 Task: open an excel sheet and write heading  Financial WizardAdd Categories in a column and its values below  'Income, Income, Income, Expenses, Expenses, Expenses, Expenses, Expenses, Savings, Savings, Investments, Investments, Debt, Debt & Debt. 'Add Descriptions in next column and its values below  Salary, Freelance Work, Rental Income, Housing, Transportation, Groceries, Utilities, Entertainment, Emergency Fund, Retirement, Stocks, Mutual Funds, Credit Card 1, Credit Card 2 & Student Loan. Add Amount in next column and its values below  $5,000, $1,200, $500, $1,200, $300, $400, $200, $150, $500, $1,000, $500, $300, $200, $100 & $300. Save page DebtTracker logbook
Action: Mouse moved to (98, 128)
Screenshot: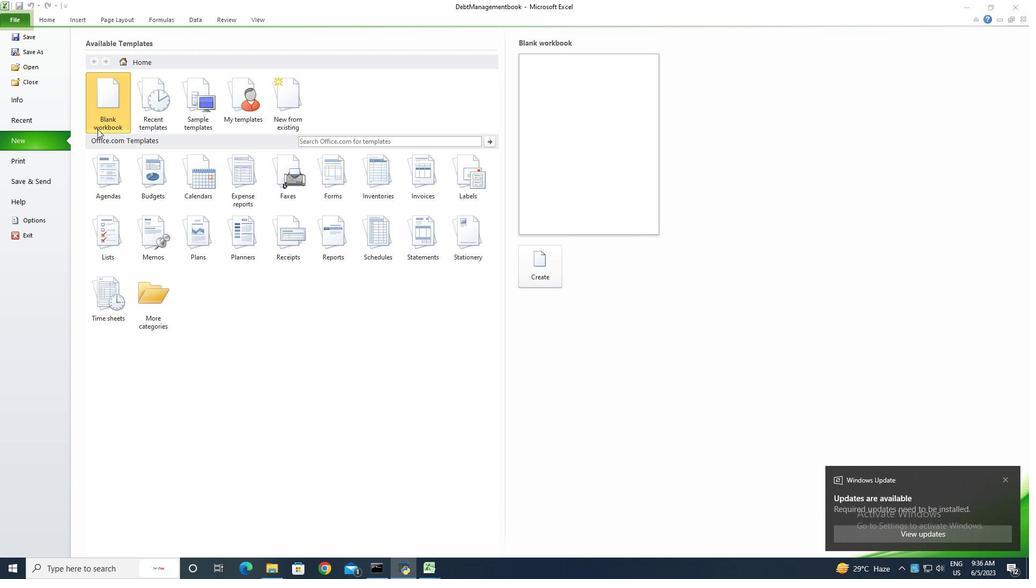 
Action: Mouse pressed left at (98, 128)
Screenshot: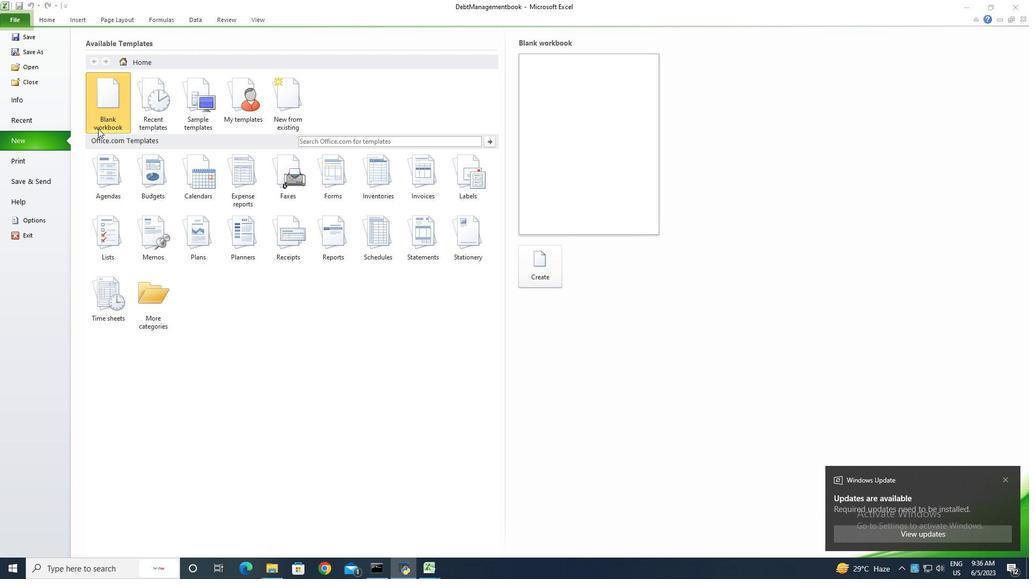 
Action: Mouse moved to (530, 265)
Screenshot: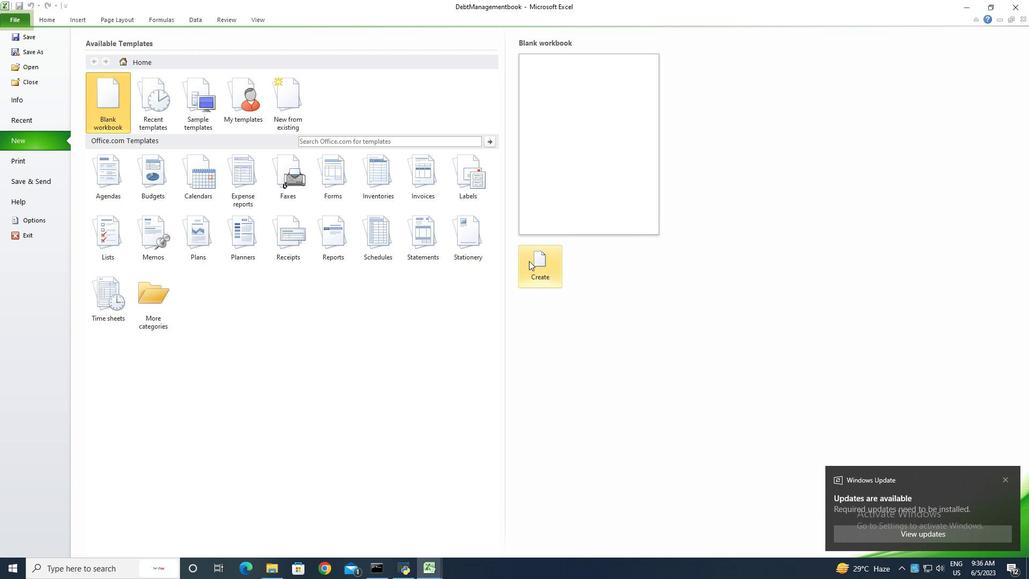 
Action: Mouse pressed left at (530, 265)
Screenshot: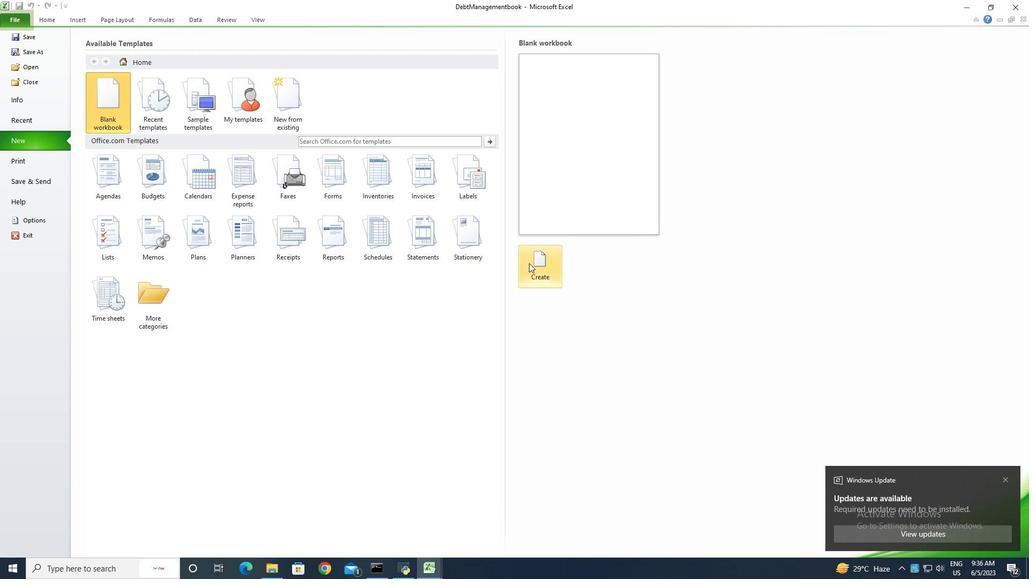 
Action: Key pressed <Key.shift><Key.shift>Financial<Key.space><Key.shift><Key.shift><Key.shift><Key.shift>Wizard<Key.enter><Key.shift><Key.shift><Key.shift><Key.shift>Categories<Key.enter><Key.shift><Key.shift><Key.shift><Key.shift><Key.shift><Key.shift><Key.shift><Key.shift><Key.shift><Key.shift><Key.shift><Key.shift><Key.shift><Key.shift><Key.shift><Key.shift>Income<Key.enter><Key.shift>Income<Key.enter><Key.shift>Income<Key.enter><Key.shift>Expenses<Key.enter><Key.shift>Expenses<Key.enter><Key.shift>Expenses<Key.enter><Key.shift><Key.shift><Key.shift><Key.shift><Key.shift><Key.shift>Expenses<Key.enter><Key.shift>Expenses<Key.enter><Key.shift>Savings<Key.enter><Key.shift>Savings<Key.enter><Key.shift>Investments<Key.enter><Key.shift><Key.shift>Investmn<Key.backspace>ents<Key.enter><Key.shift><Key.shift><Key.shift><Key.shift><Key.shift><Key.shift><Key.shift>Debt<Key.enter><Key.shift>Debt<Key.enter><Key.shift><Key.shift><Key.shift><Key.shift><Key.shift>Debt<Key.enter>
Screenshot: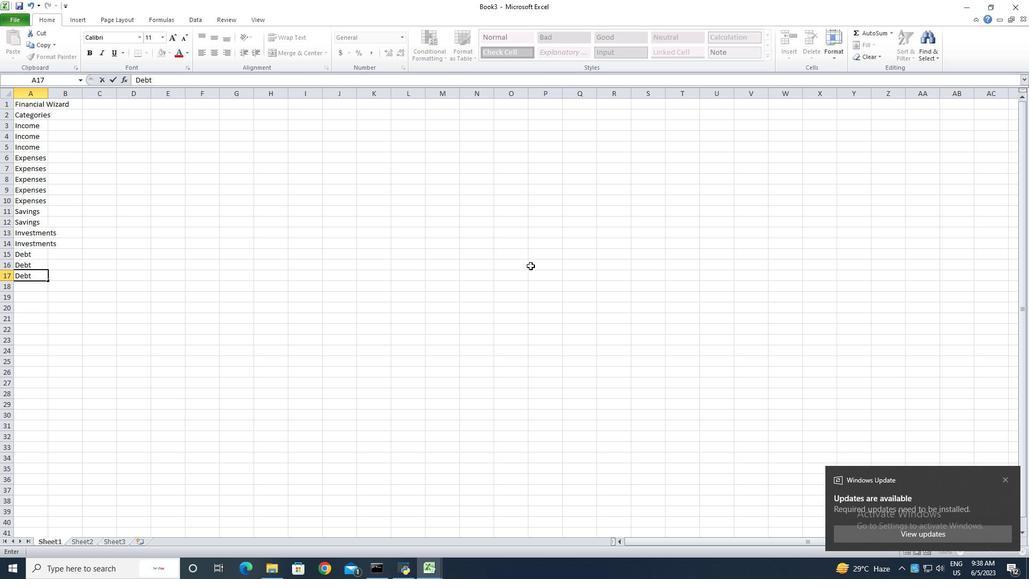 
Action: Mouse moved to (47, 94)
Screenshot: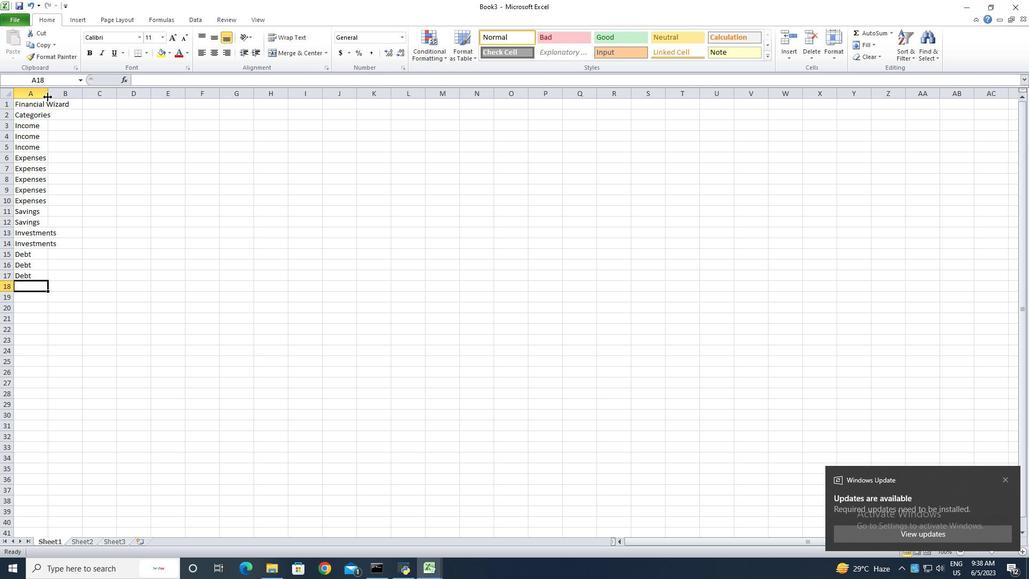 
Action: Mouse pressed left at (47, 94)
Screenshot: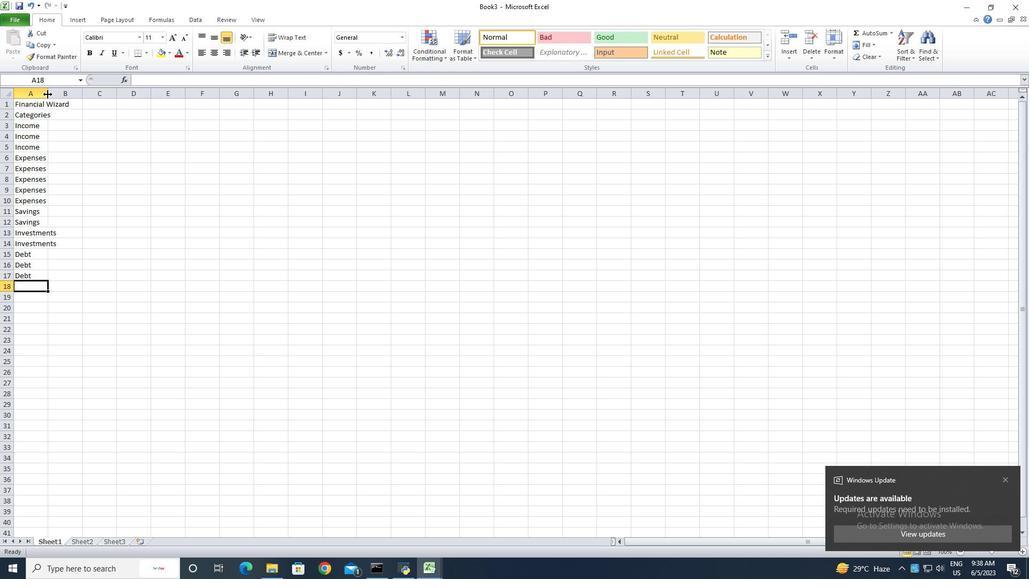 
Action: Mouse pressed left at (47, 94)
Screenshot: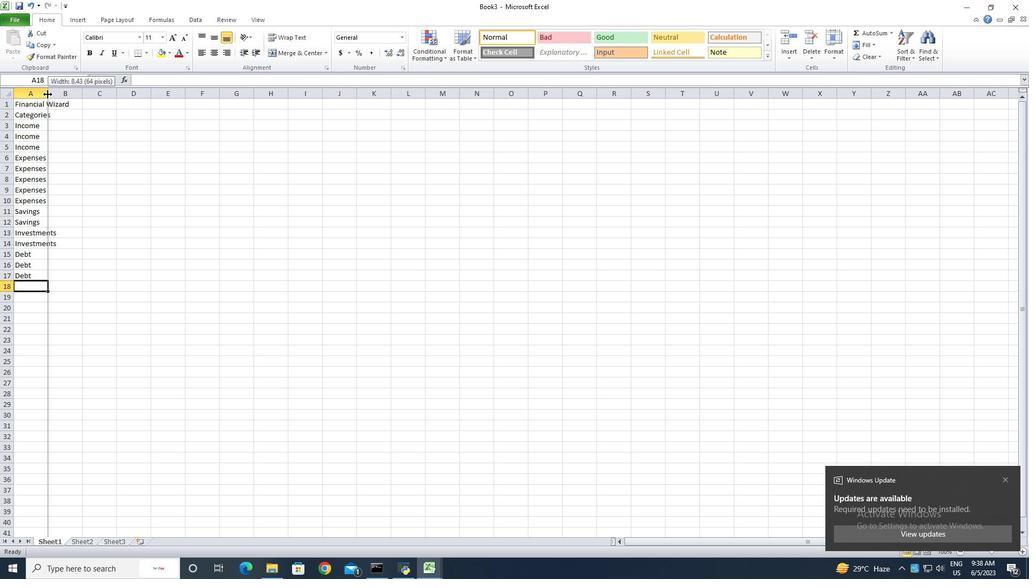 
Action: Mouse moved to (84, 114)
Screenshot: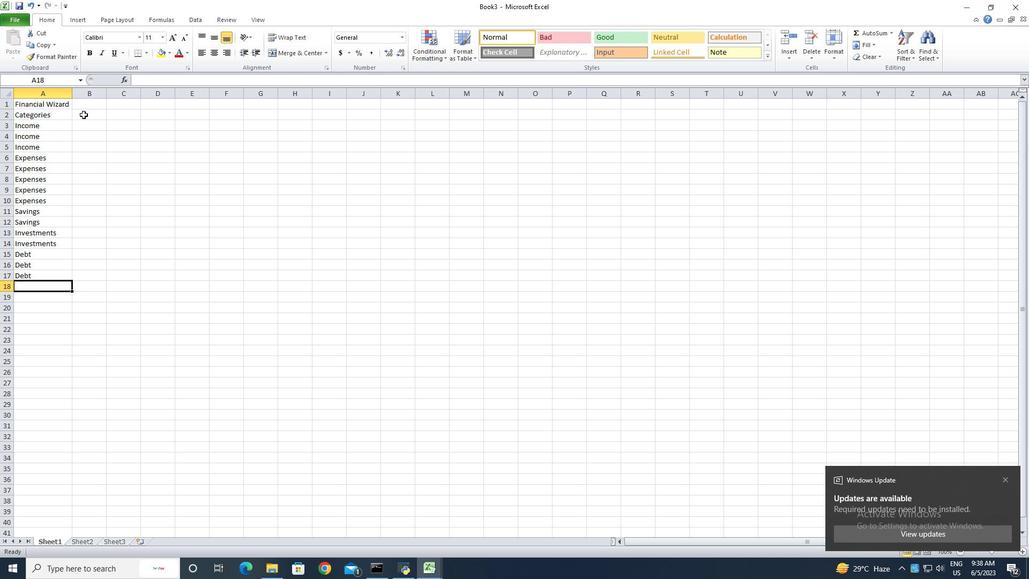 
Action: Mouse pressed left at (84, 114)
Screenshot: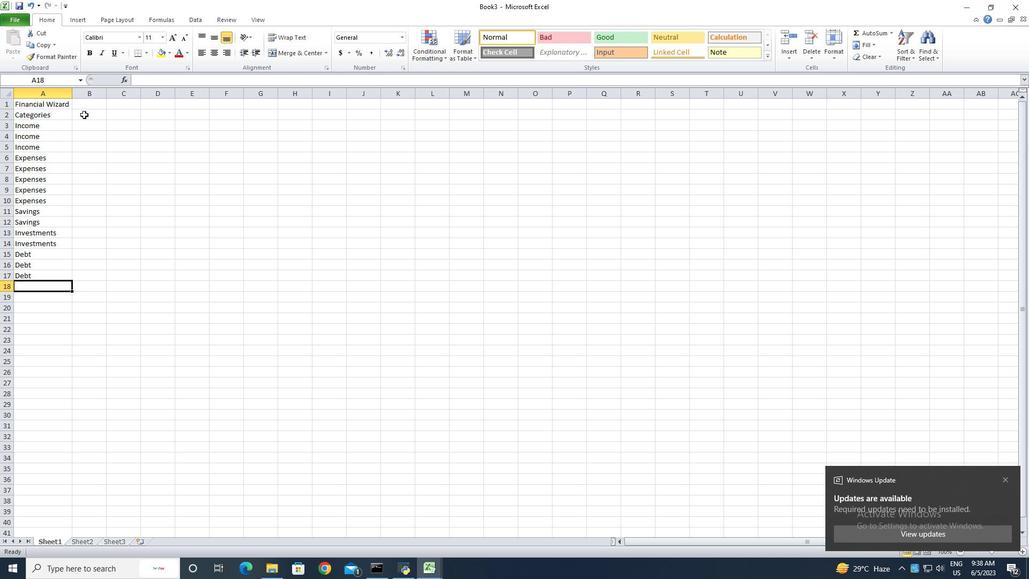 
Action: Key pressed <Key.shift><Key.shift><Key.shift><Key.shift><Key.shift><Key.shift><Key.shift>Descriptions<Key.enter><Key.shift><Key.shift><Key.shift><Key.shift><Key.shift><Key.shift>Salary<Key.enter><Key.shift>G<Key.backspace><Key.shift>Freelance<Key.space><Key.shift>Work<Key.enter><Key.shift><Key.shift>Rental<Key.space><Key.shift>Income<Key.enter><Key.shift>Housing<Key.enter><Key.shift>Transportation<Key.enter><Key.shift>Groceries<Key.enter><Key.shift><Key.shift><Key.shift><Key.shift><Key.shift><Key.shift><Key.shift><Key.shift>Utilities<Key.enter><Key.shift>Entertainment<Key.enter><Key.shift>Emergency<Key.shift><Key.space><Key.shift>Fund<Key.enter><Key.shift><Key.shift><Key.shift><Key.shift><Key.shift><Key.shift>Retirement<Key.space><Key.shift>Sto<Key.backspace><Key.backspace><Key.backspace><Key.backspace><Key.enter><Key.shift>Stocks<Key.enter><Key.shift>Mi<Key.backspace>utual<Key.space><Key.shift>Funds<Key.enter><Key.shift>Cri<Key.backspace>edit<Key.space><Key.shift>Card<Key.space>1<Key.enter><Key.shift><Key.shift><Key.shift><Key.shift>Credit<Key.space><Key.shift>Card<Key.space>2<Key.enter><Key.shift>Student<Key.space><Key.shift><Key.shift><Key.shift><Key.shift><Key.shift><Key.shift><Key.shift>Looan<Key.enter>
Screenshot: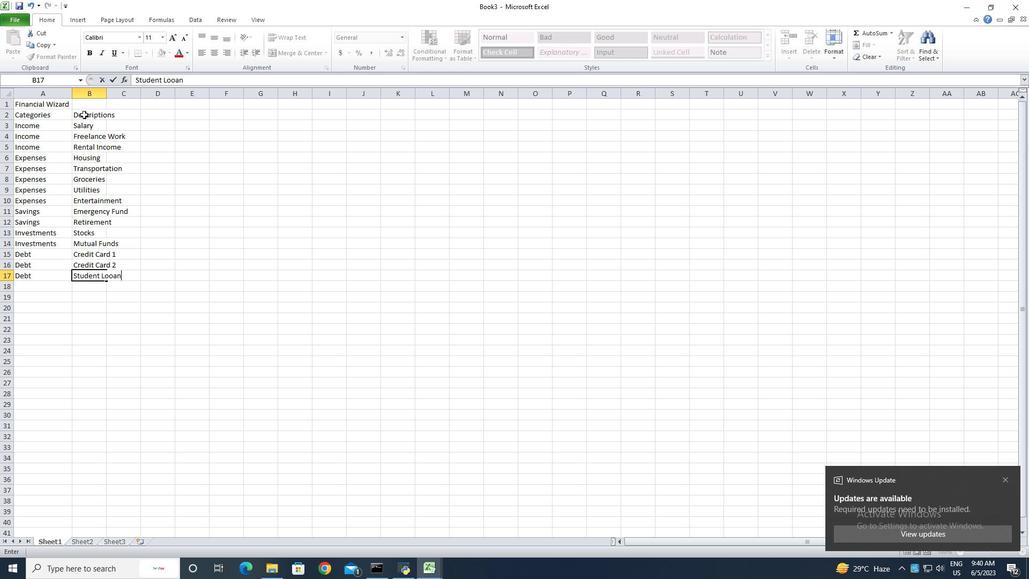 
Action: Mouse moved to (107, 96)
Screenshot: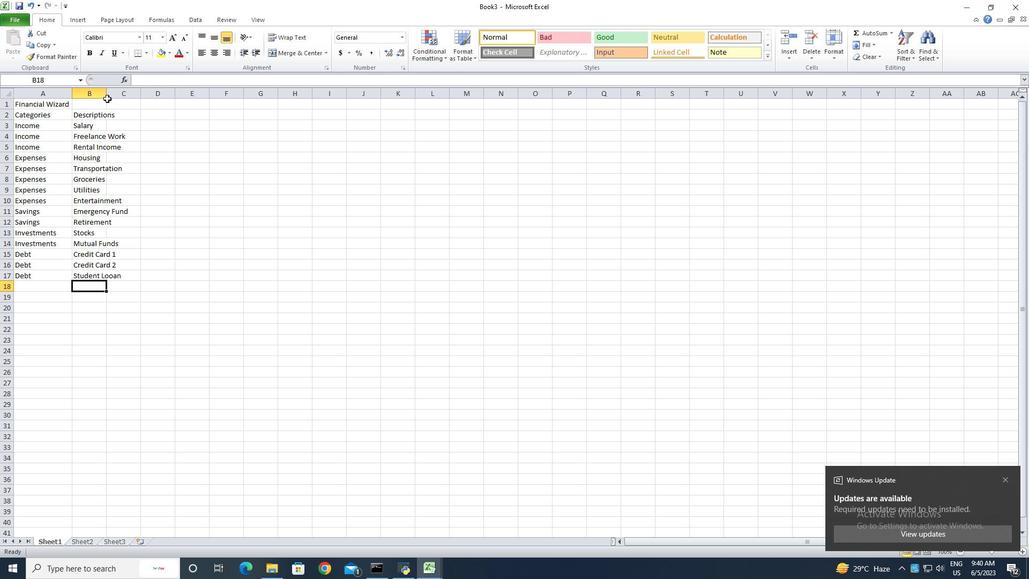 
Action: Mouse pressed left at (107, 96)
Screenshot: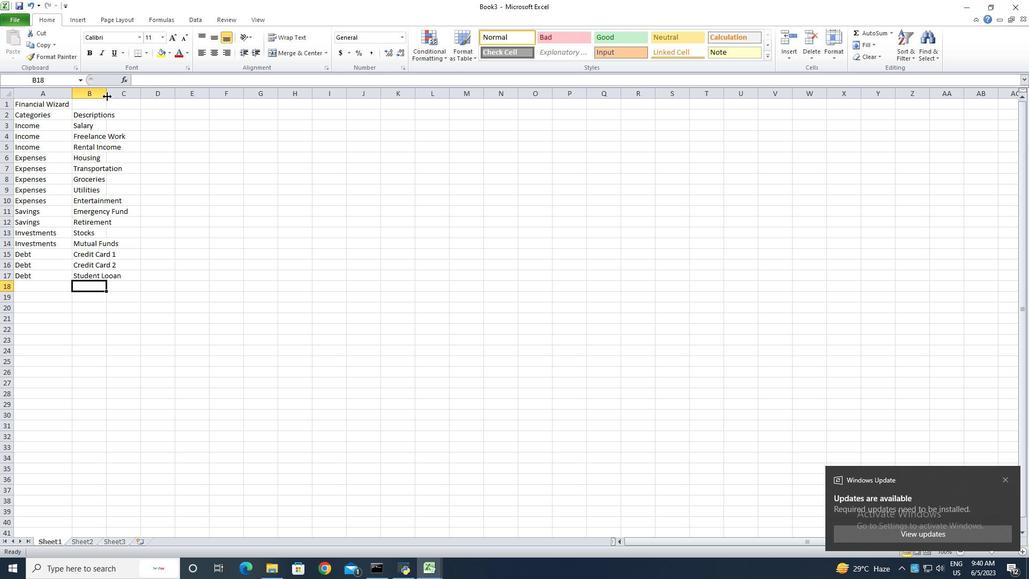 
Action: Mouse pressed left at (107, 96)
Screenshot: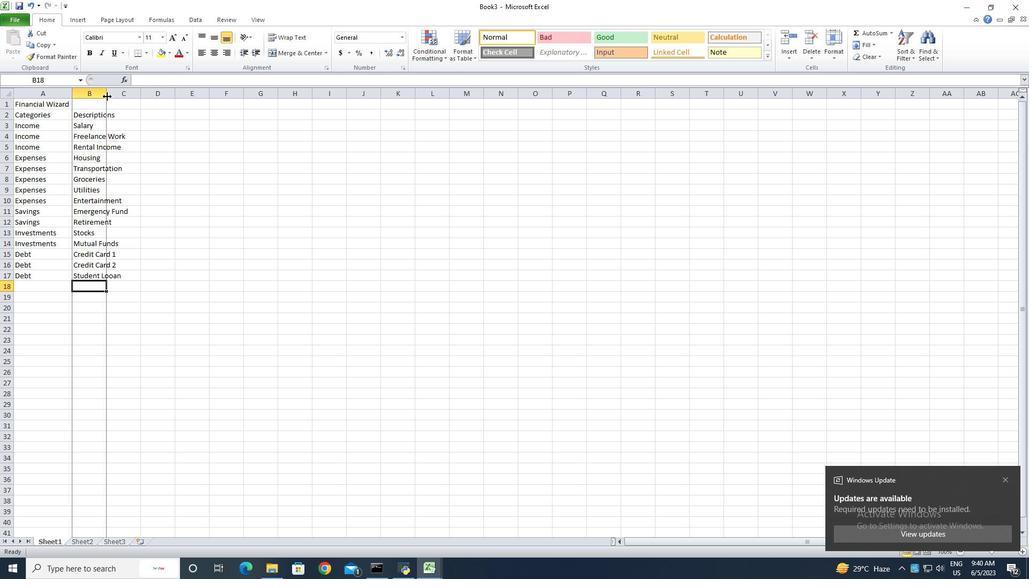 
Action: Mouse moved to (144, 116)
Screenshot: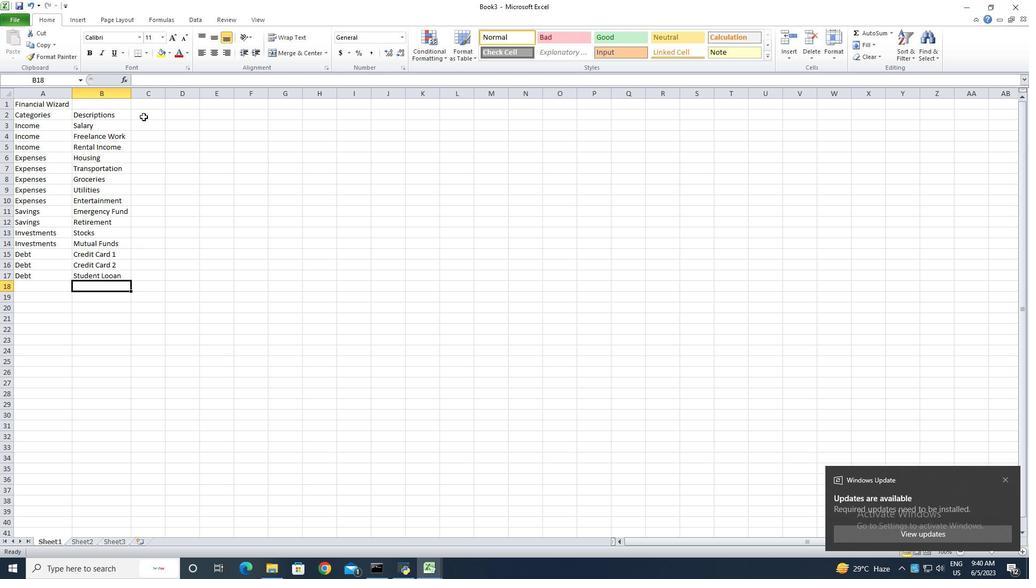 
Action: Mouse pressed left at (144, 116)
Screenshot: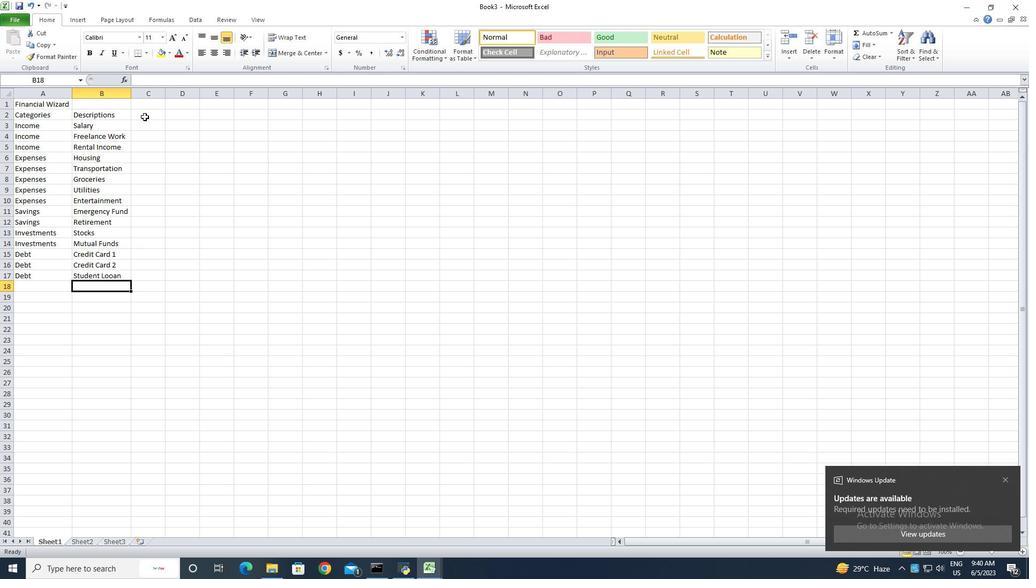 
Action: Key pressed <Key.shift>Amounb<Key.backspace><Key.backspace>nt
Screenshot: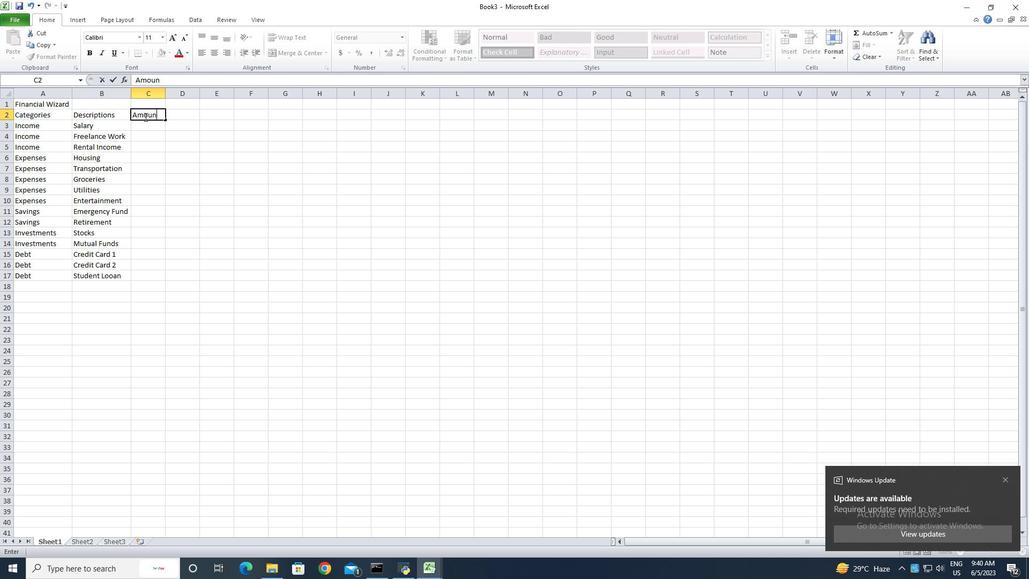 
Action: Mouse moved to (238, 0)
Screenshot: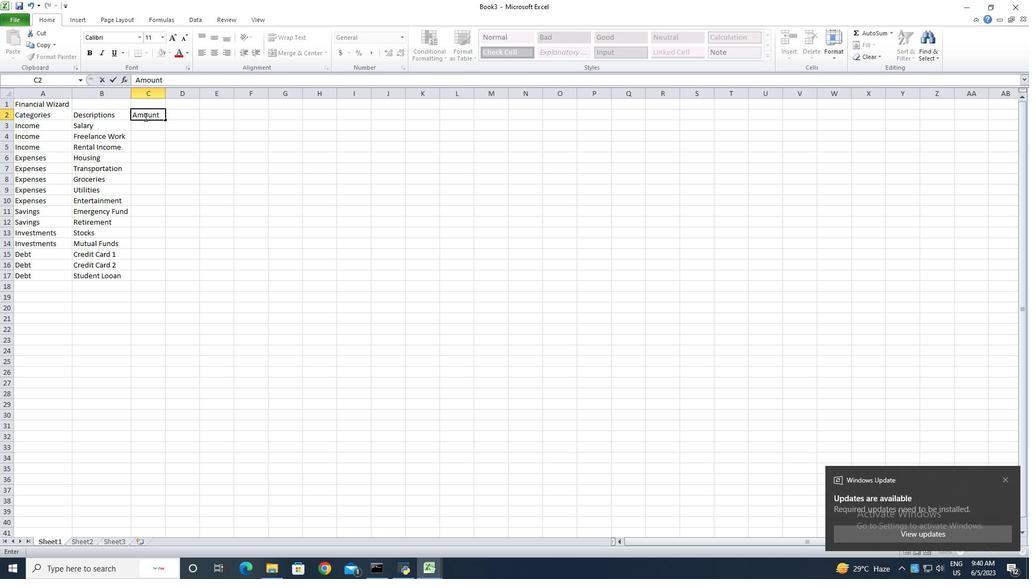 
Action: Key pressed <Key.enter><Key.shift><Key.shift><Key.shift><Key.shift><Key.shift><Key.shift><Key.shift><Key.shift><Key.shift><<12>><Key.shift>5000<Key.enter>1200<Key.enter>500<Key.enter>1200<Key.enter>300<Key.enter>400<Key.enter>200<Key.enter>150<Key.enter>500<Key.enter>1000<Key.enter>500<Key.enter>300<Key.enter>200<Key.enter>100<Key.enter>300
Screenshot: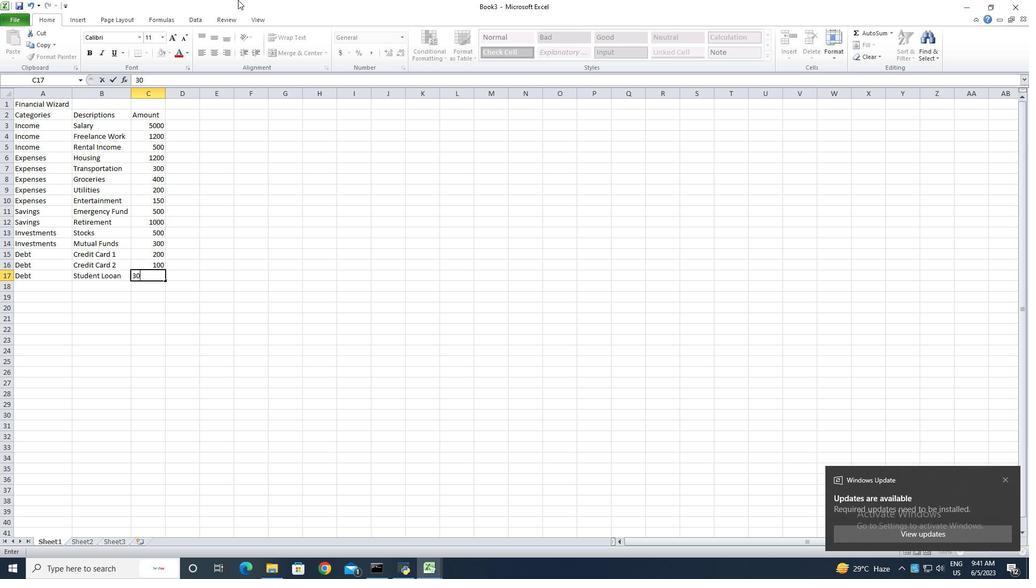 
Action: Mouse moved to (144, 125)
Screenshot: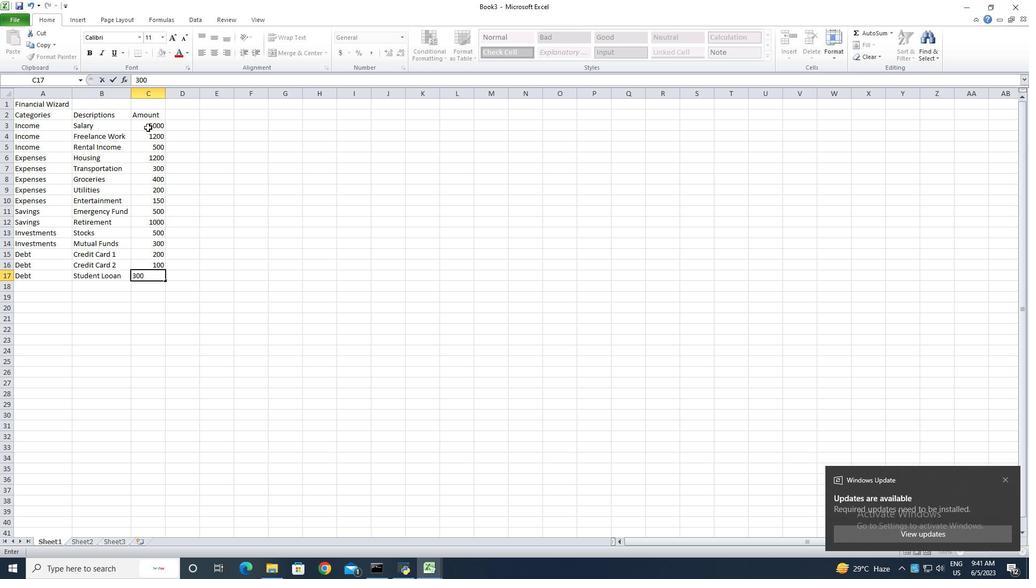 
Action: Mouse pressed left at (144, 125)
Screenshot: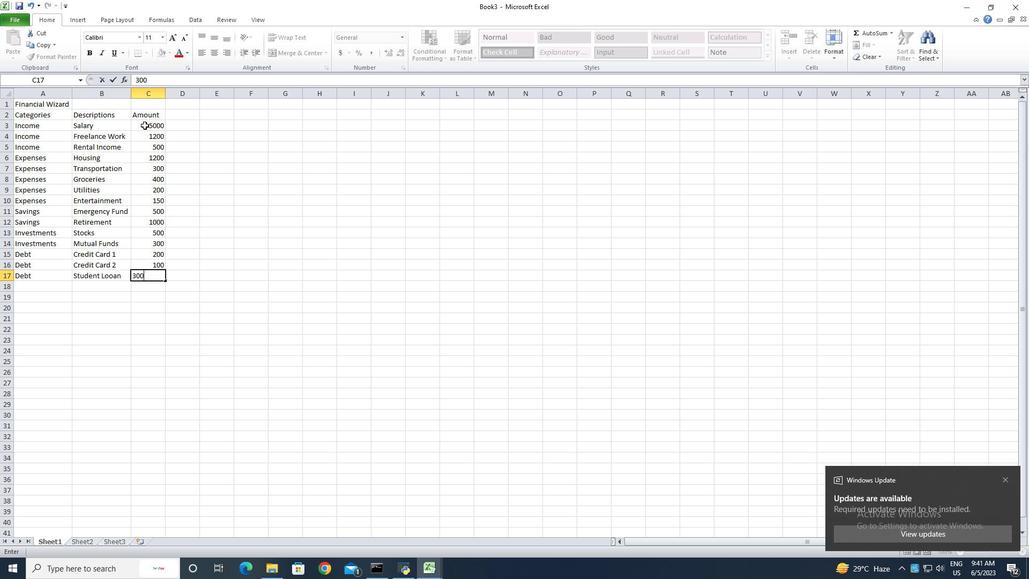 
Action: Mouse moved to (400, 35)
Screenshot: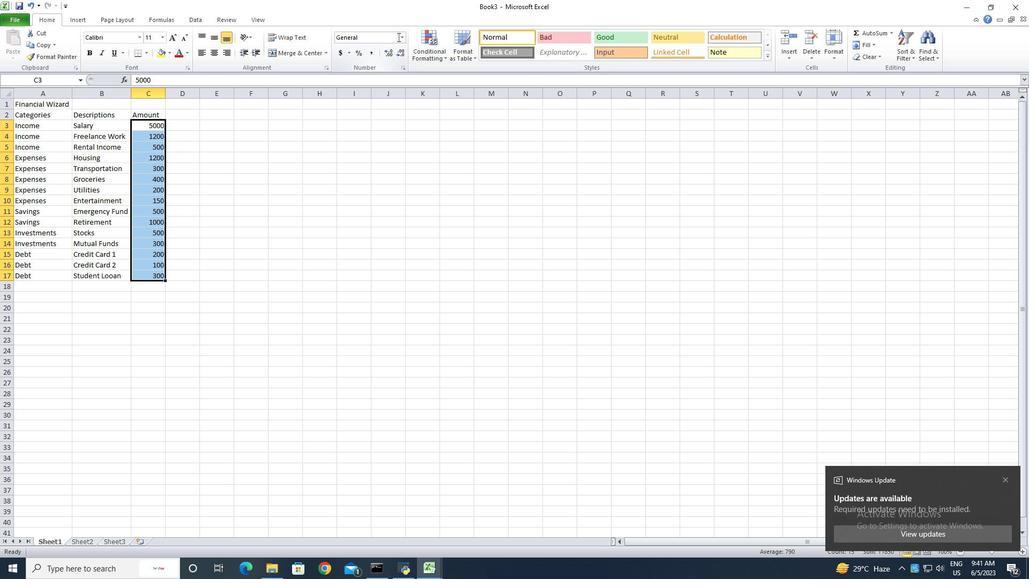 
Action: Mouse pressed left at (400, 35)
Screenshot: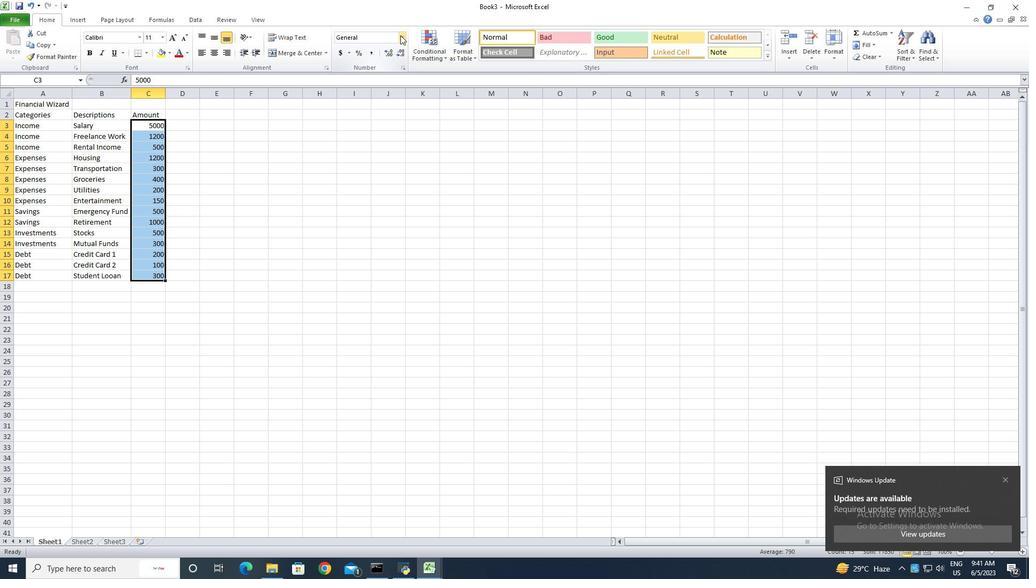 
Action: Mouse moved to (387, 312)
Screenshot: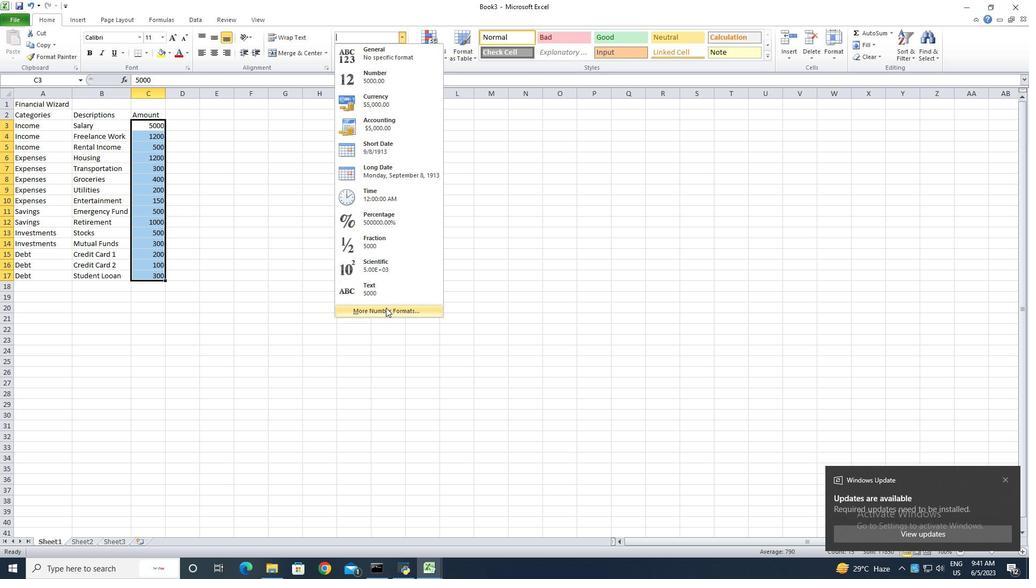 
Action: Mouse pressed left at (387, 312)
Screenshot: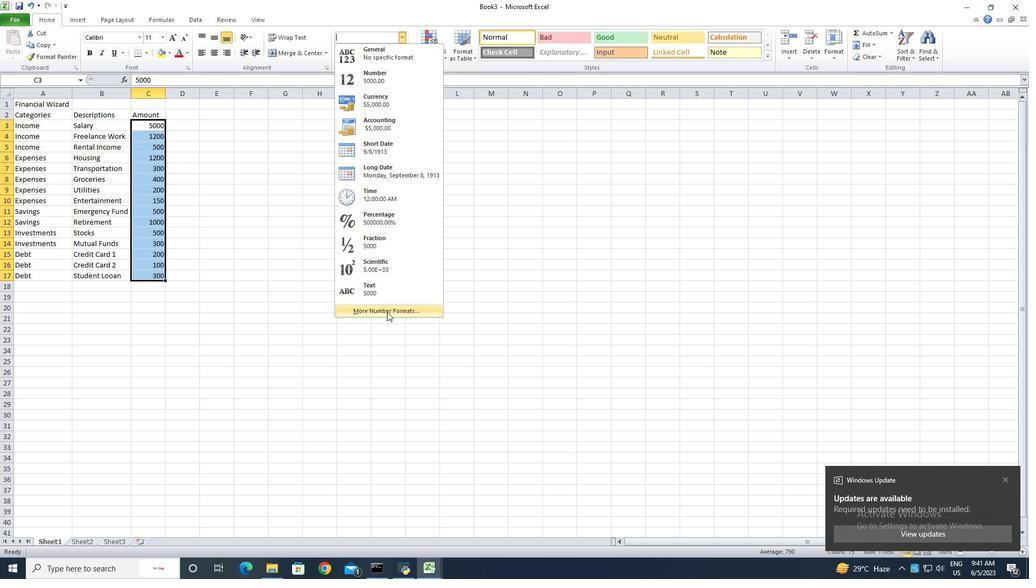 
Action: Mouse moved to (158, 199)
Screenshot: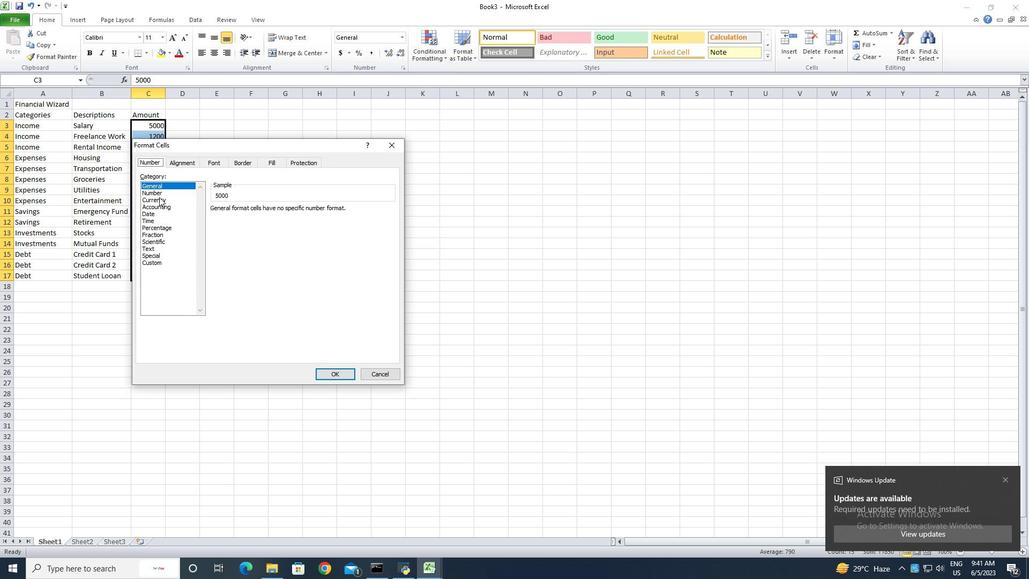 
Action: Mouse pressed left at (158, 199)
Screenshot: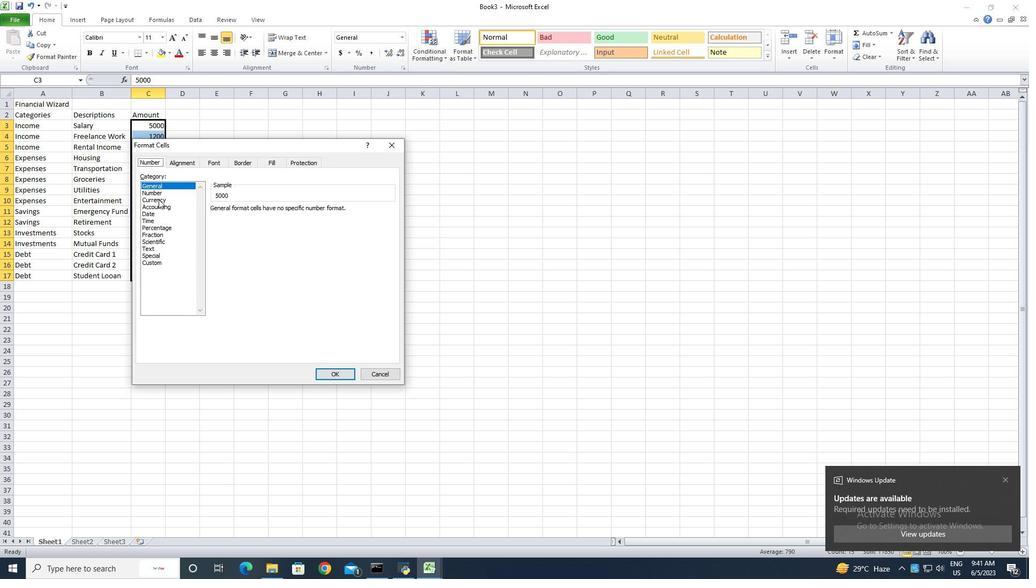 
Action: Mouse moved to (281, 211)
Screenshot: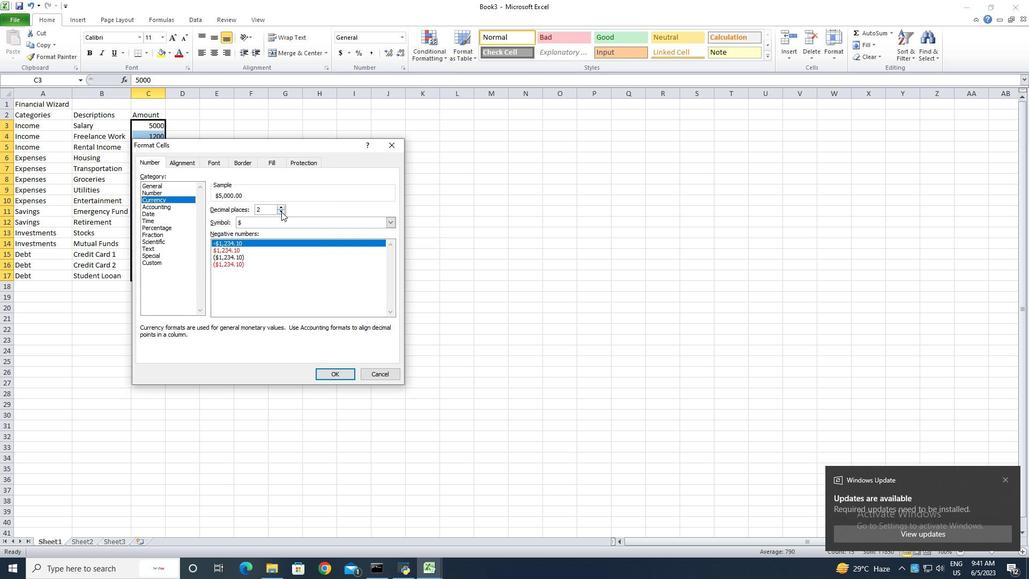 
Action: Mouse pressed left at (281, 211)
Screenshot: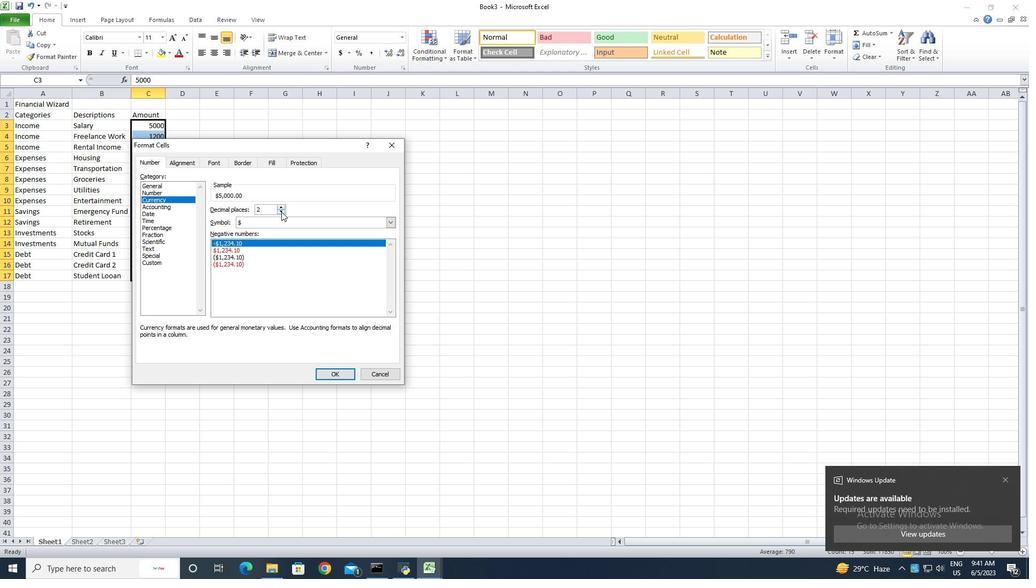 
Action: Mouse pressed left at (281, 211)
Screenshot: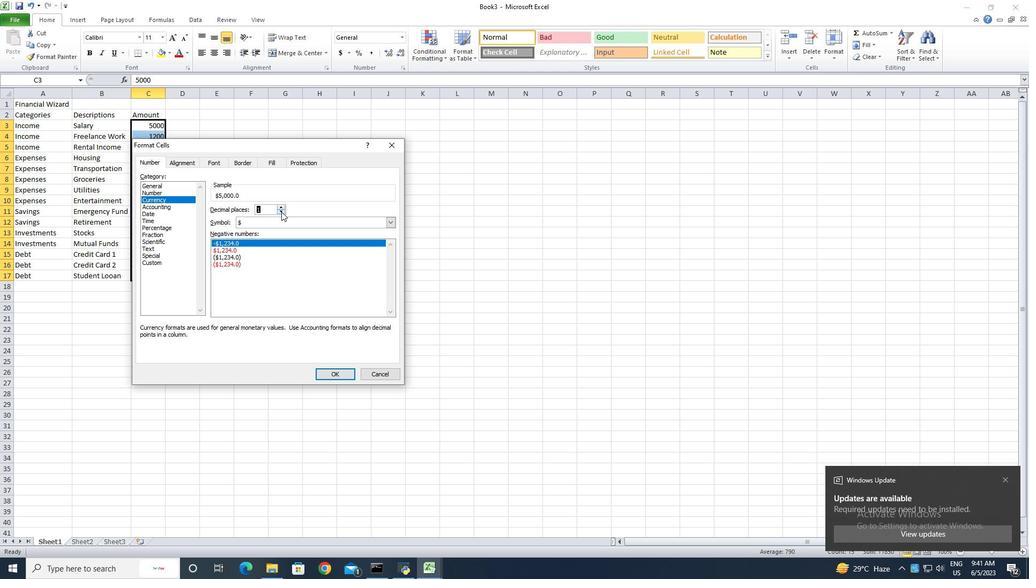 
Action: Mouse moved to (327, 371)
Screenshot: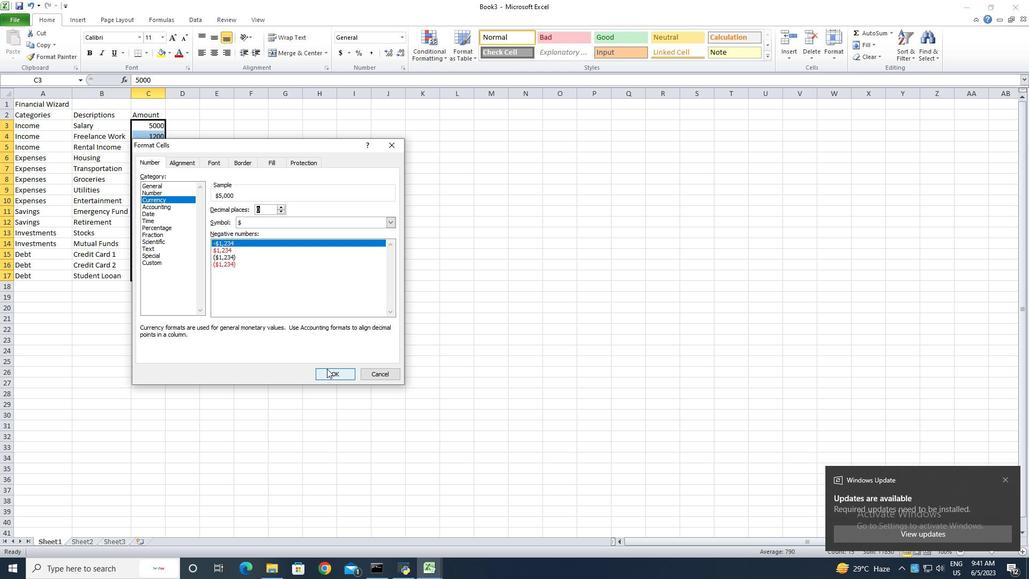 
Action: Mouse pressed left at (327, 371)
Screenshot: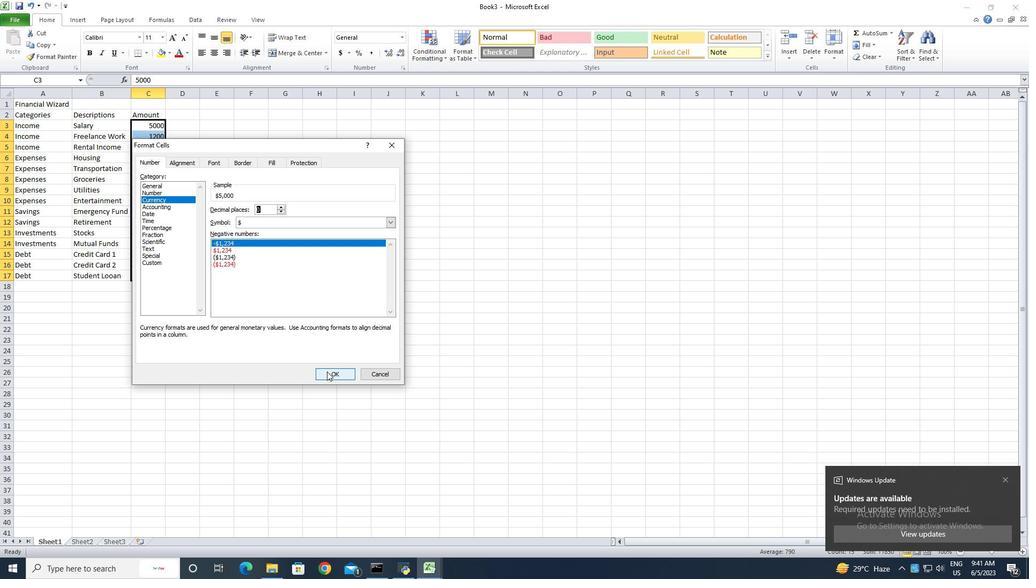 
Action: Mouse moved to (166, 94)
Screenshot: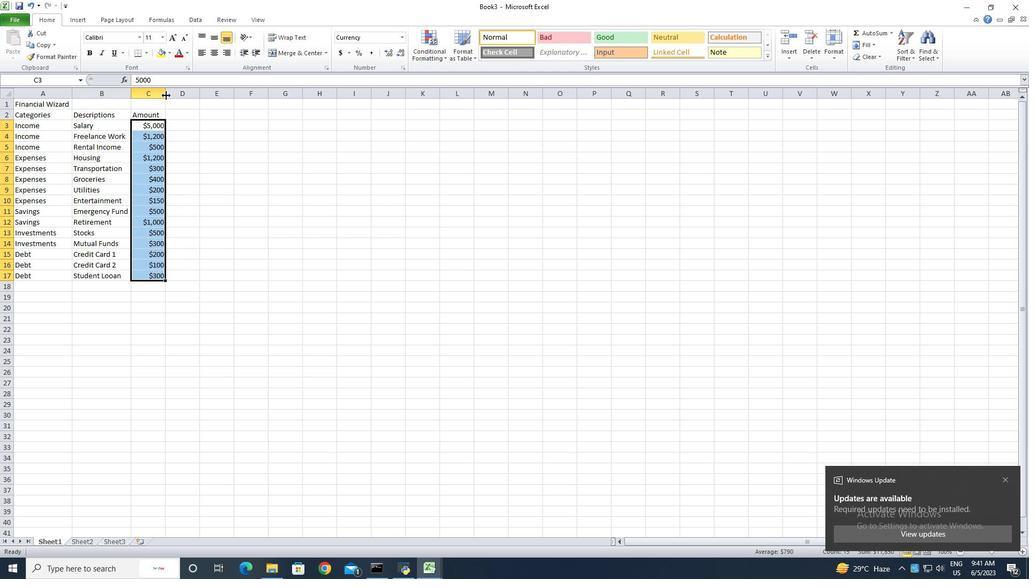 
Action: Mouse pressed left at (166, 94)
Screenshot: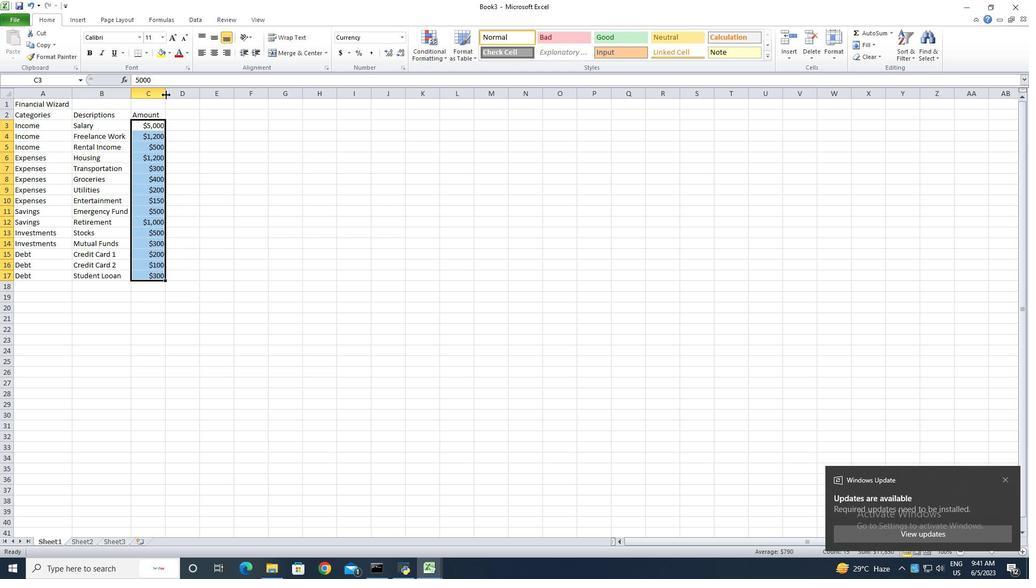 
Action: Mouse pressed left at (166, 94)
Screenshot: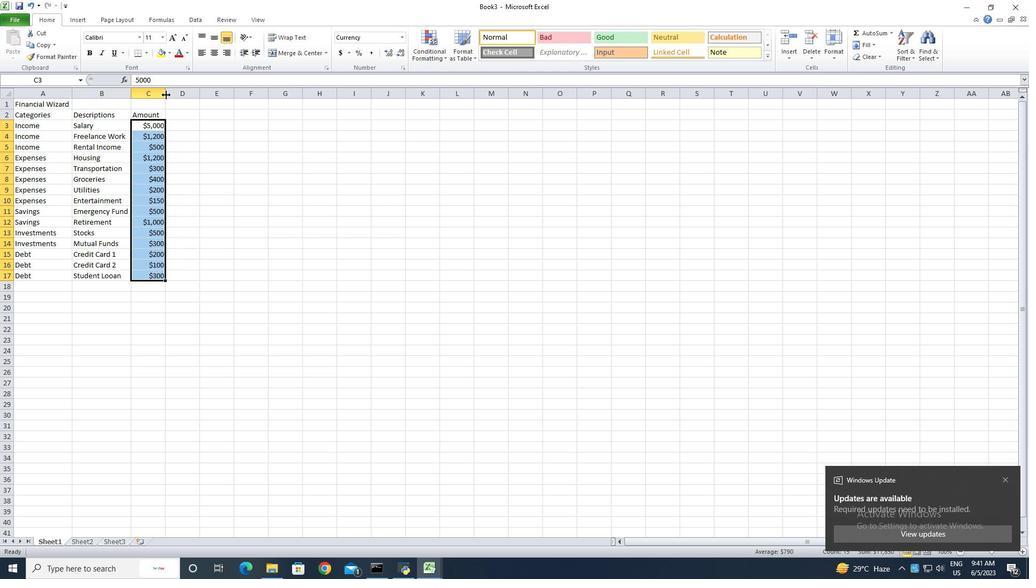 
Action: Mouse moved to (66, 104)
Screenshot: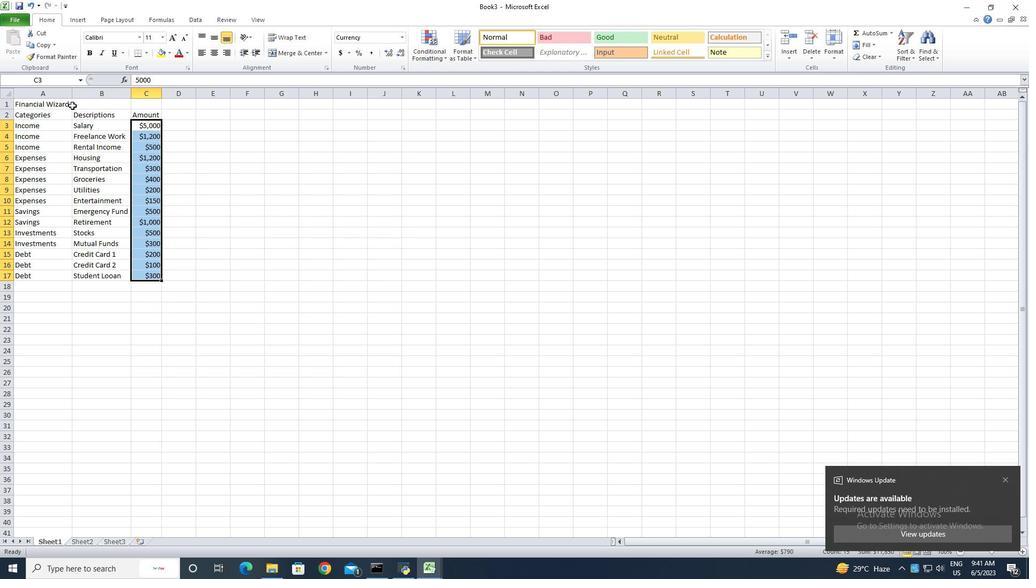 
Action: Mouse pressed left at (66, 104)
Screenshot: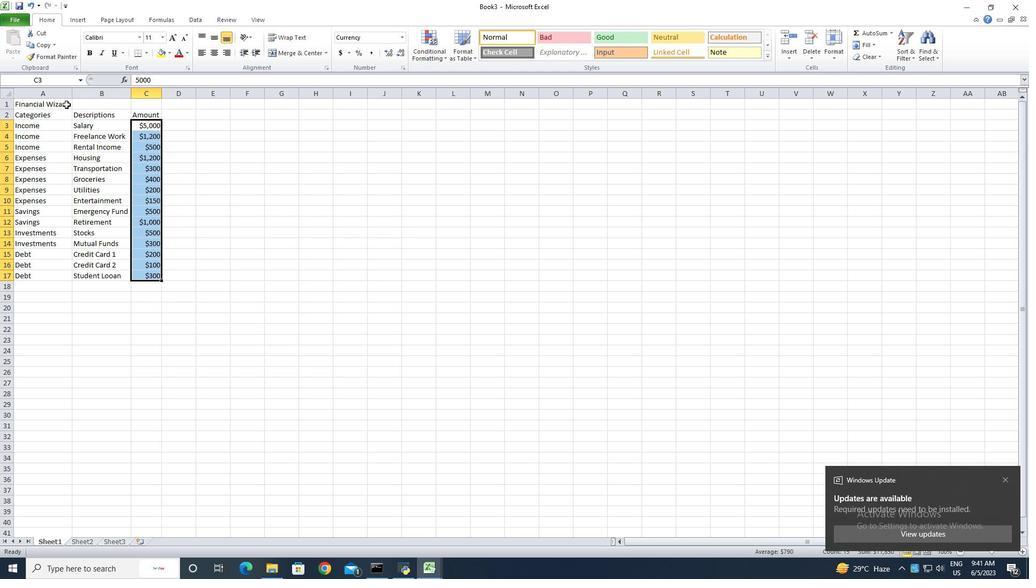 
Action: Mouse moved to (64, 105)
Screenshot: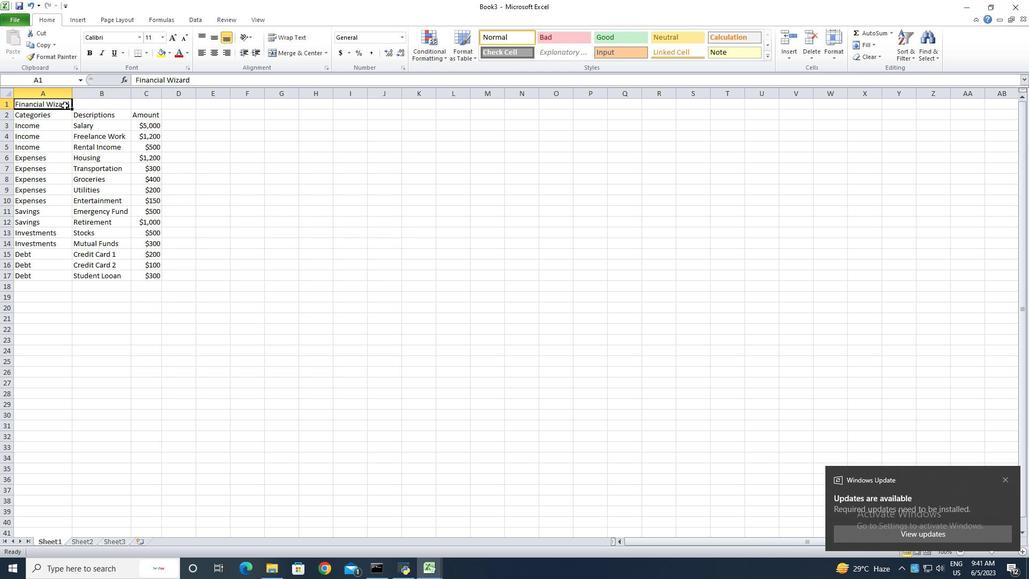 
Action: Mouse pressed left at (64, 105)
Screenshot: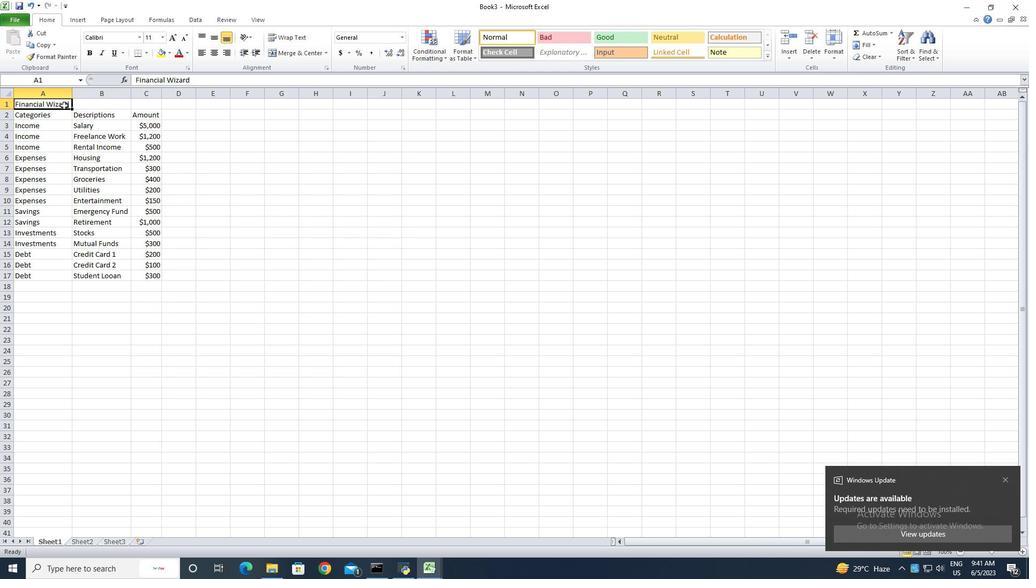 
Action: Mouse moved to (286, 52)
Screenshot: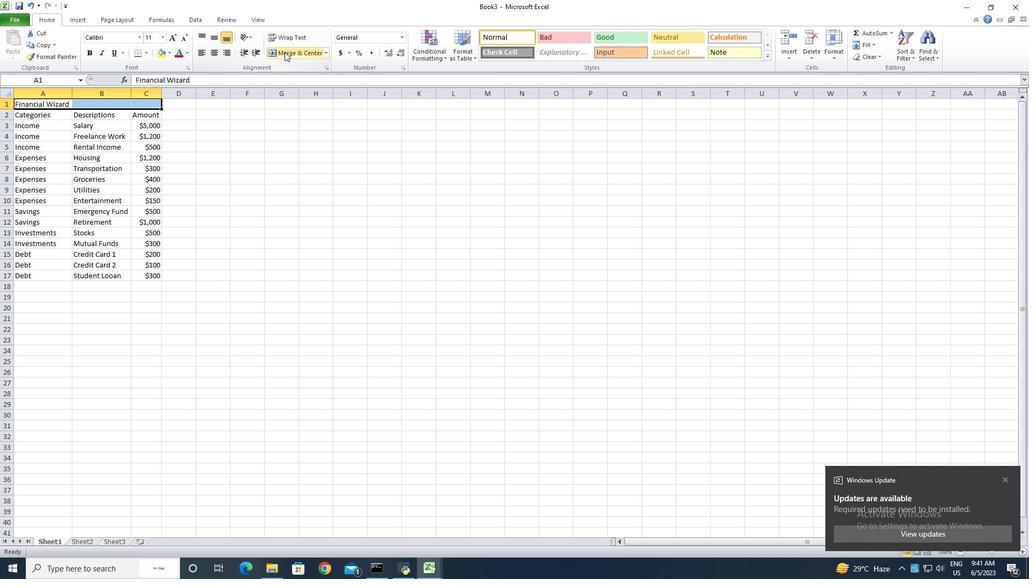 
Action: Mouse pressed left at (286, 52)
Screenshot: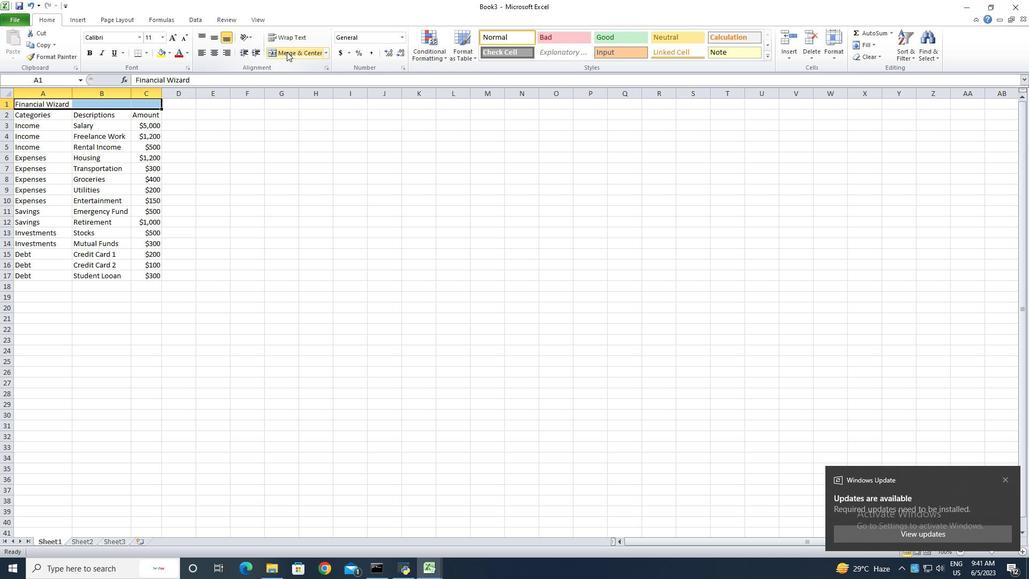 
Action: Mouse moved to (21, 20)
Screenshot: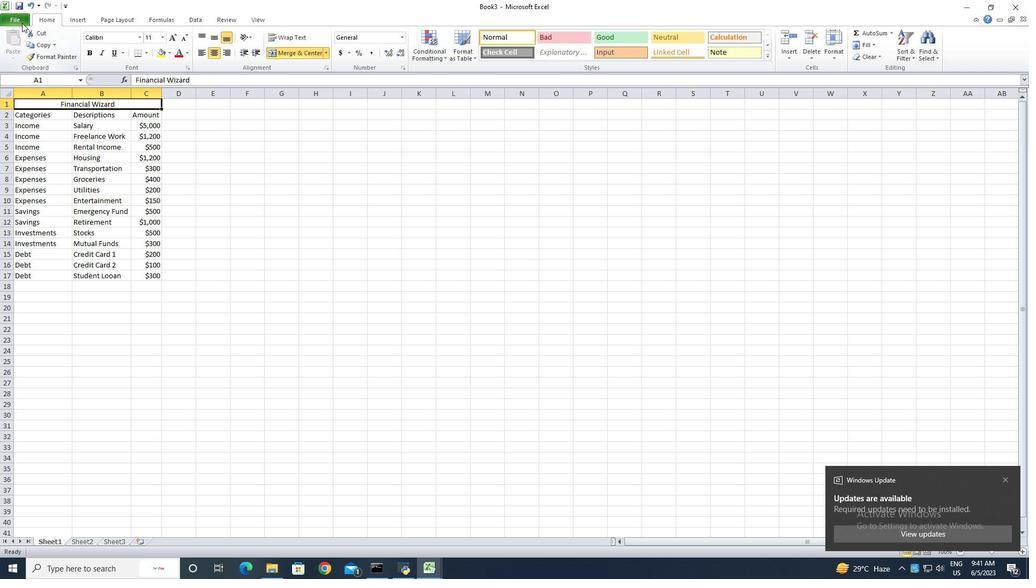
Action: Mouse pressed left at (21, 20)
Screenshot: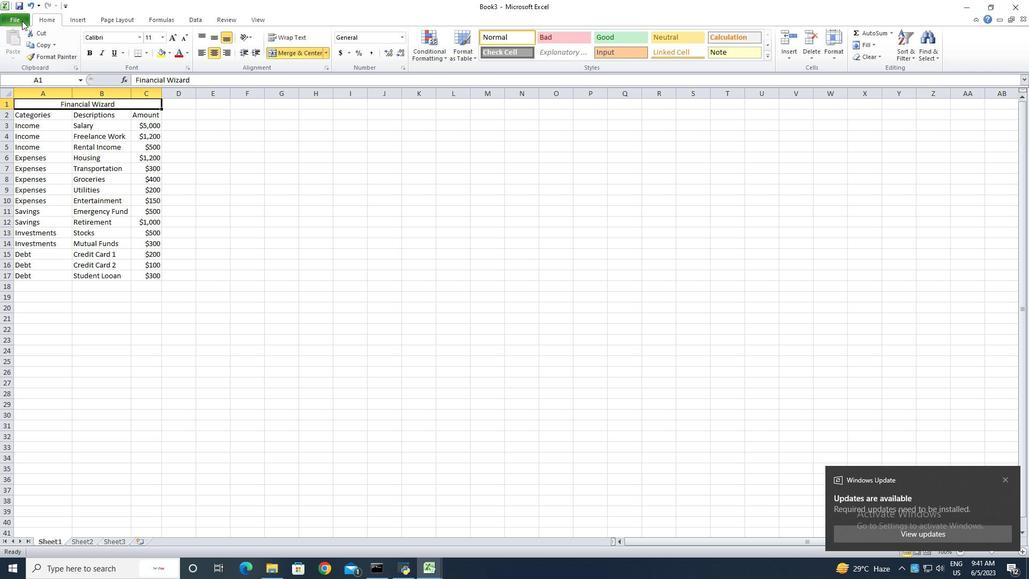 
Action: Mouse moved to (33, 53)
Screenshot: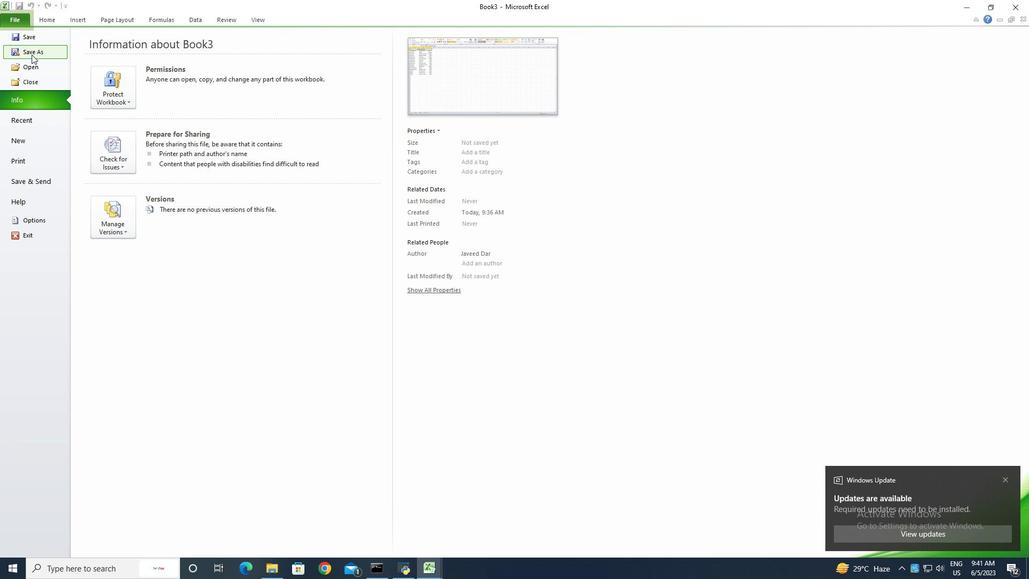 
Action: Mouse pressed left at (33, 53)
Screenshot: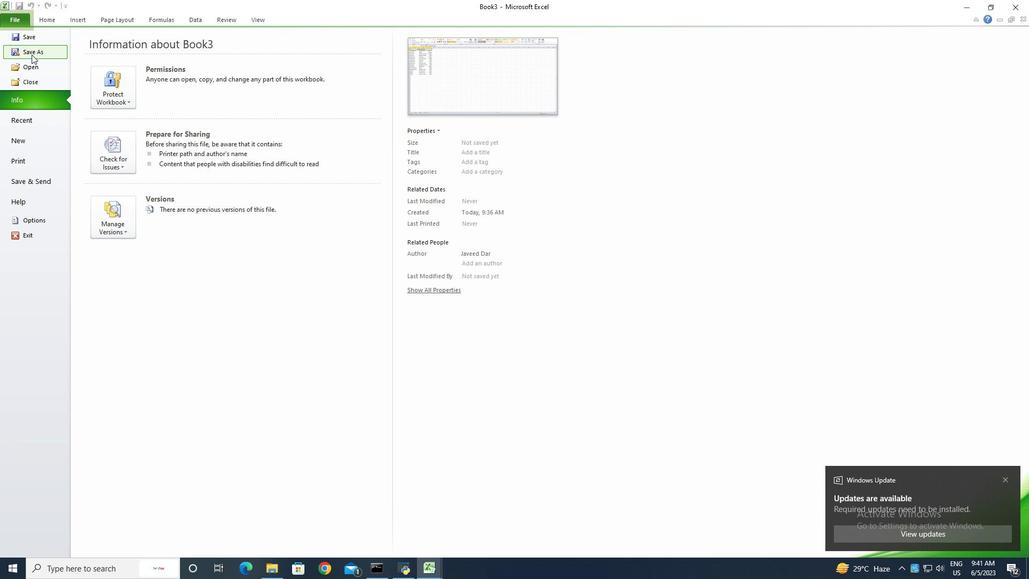 
Action: Key pressed <Key.shift>Debt<Key.space><Key.backspace><Key.shift><Key.shift><Key.shift><Key.shift><Key.shift><Key.shift><Key.shift><Key.shift><Key.shift>Tracker<Key.space><Key.shift>logbook
Screenshot: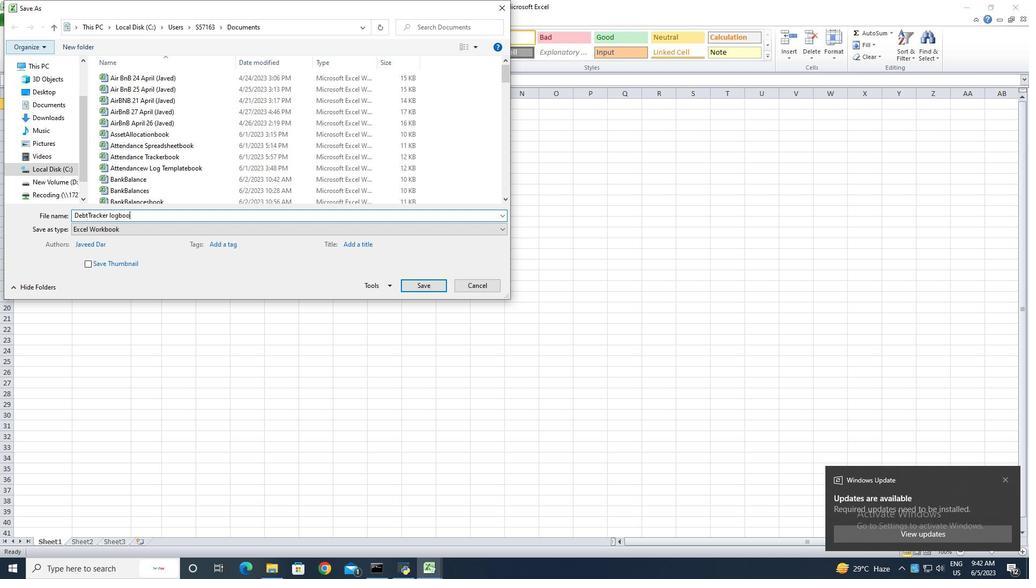 
Action: Mouse moved to (428, 289)
Screenshot: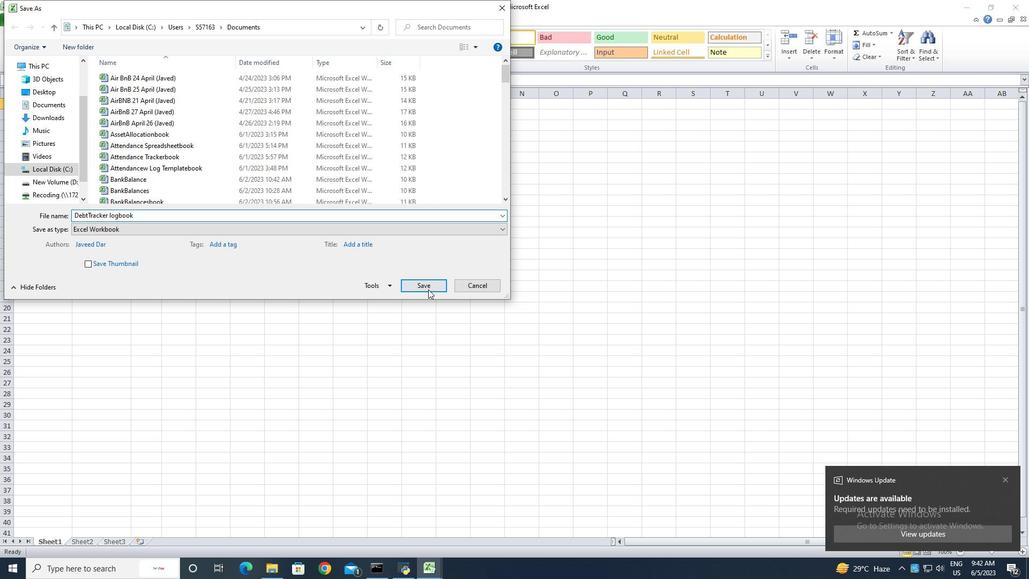 
Action: Mouse pressed left at (428, 289)
Screenshot: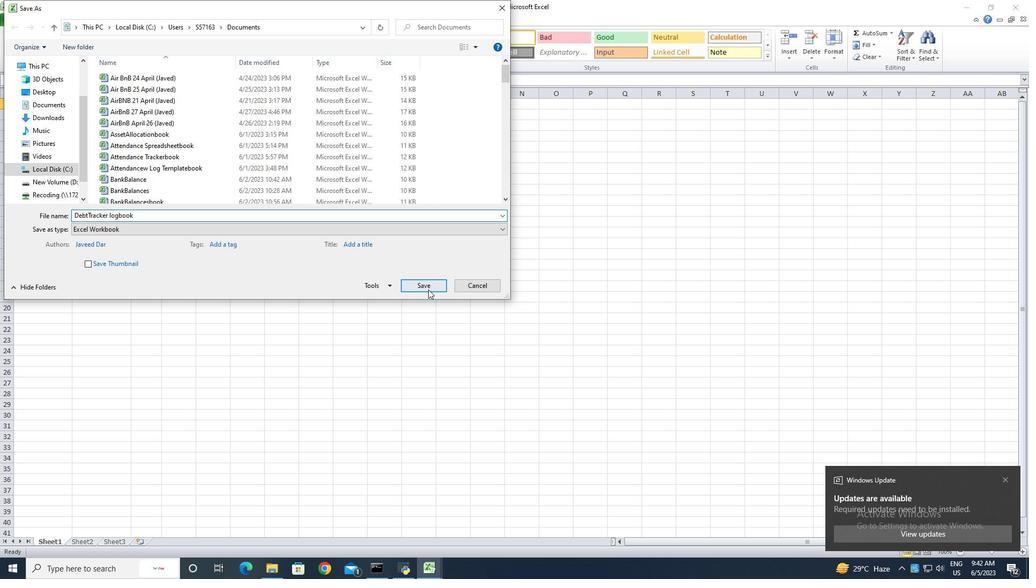 
